Task: Create a rule when a start date between 1 and 7 working days from now is set on a card by me.
Action: Mouse pressed left at (433, 398)
Screenshot: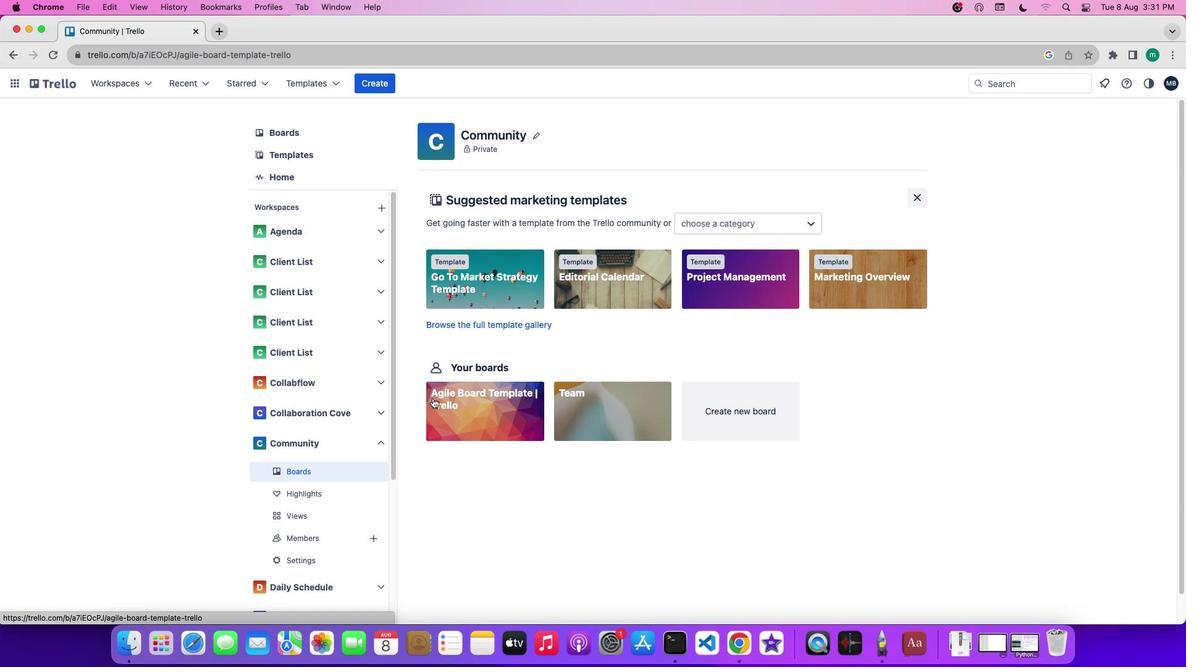
Action: Mouse moved to (1181, 265)
Screenshot: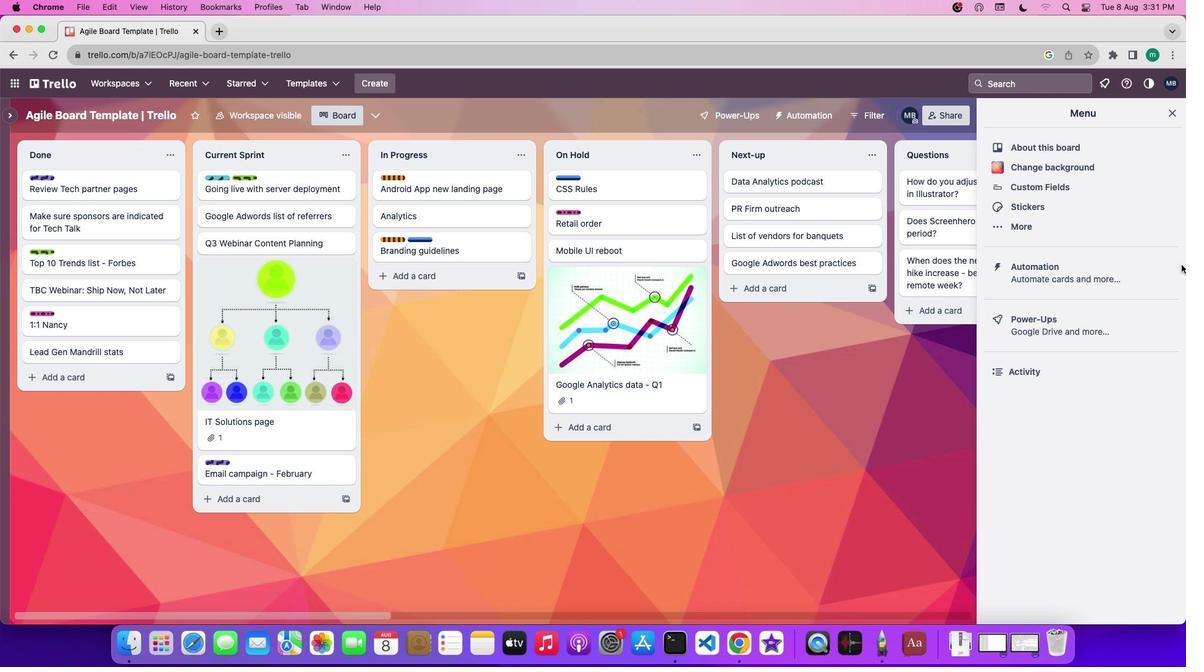 
Action: Mouse pressed left at (1181, 265)
Screenshot: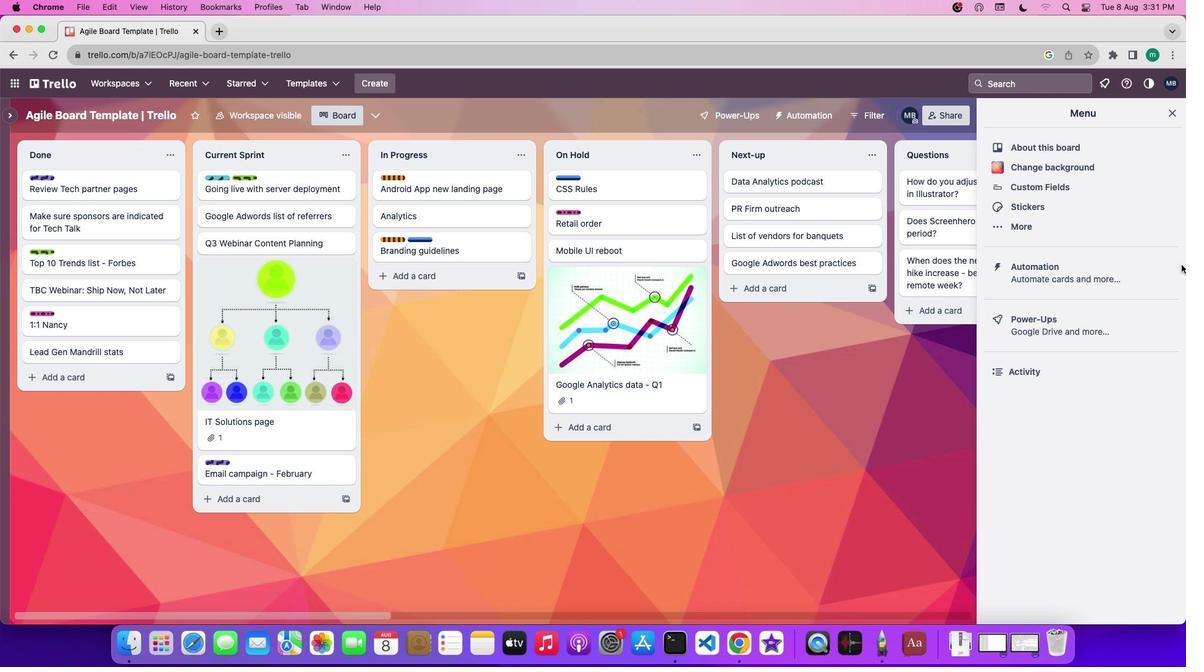 
Action: Mouse moved to (1142, 276)
Screenshot: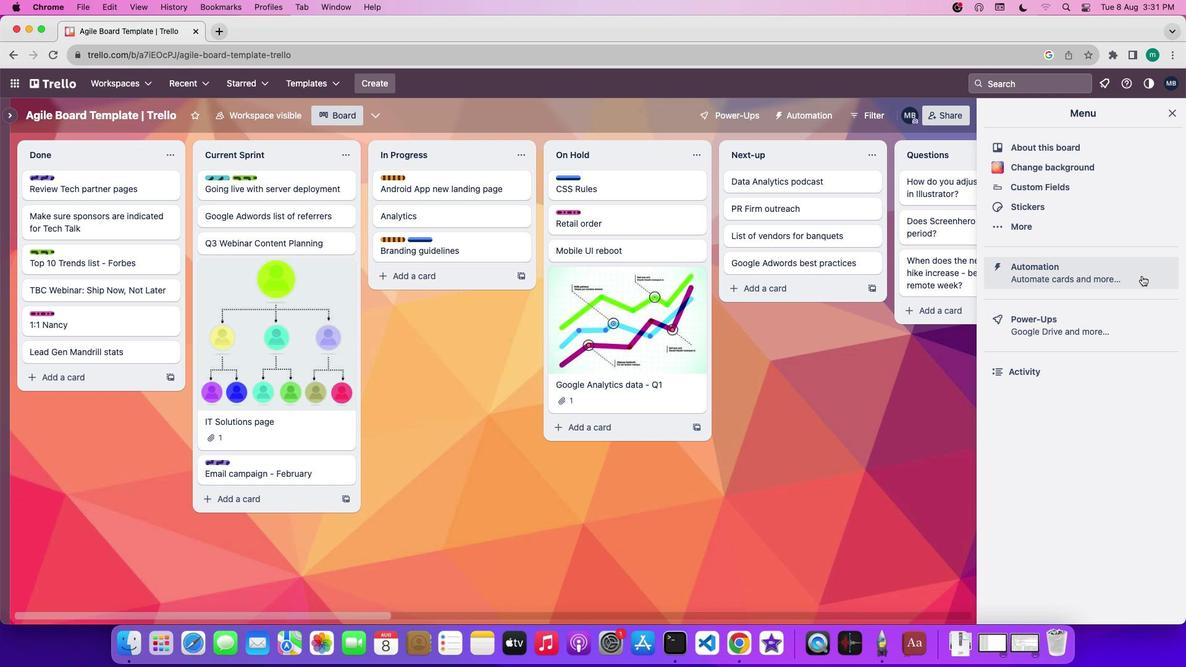
Action: Mouse pressed left at (1142, 276)
Screenshot: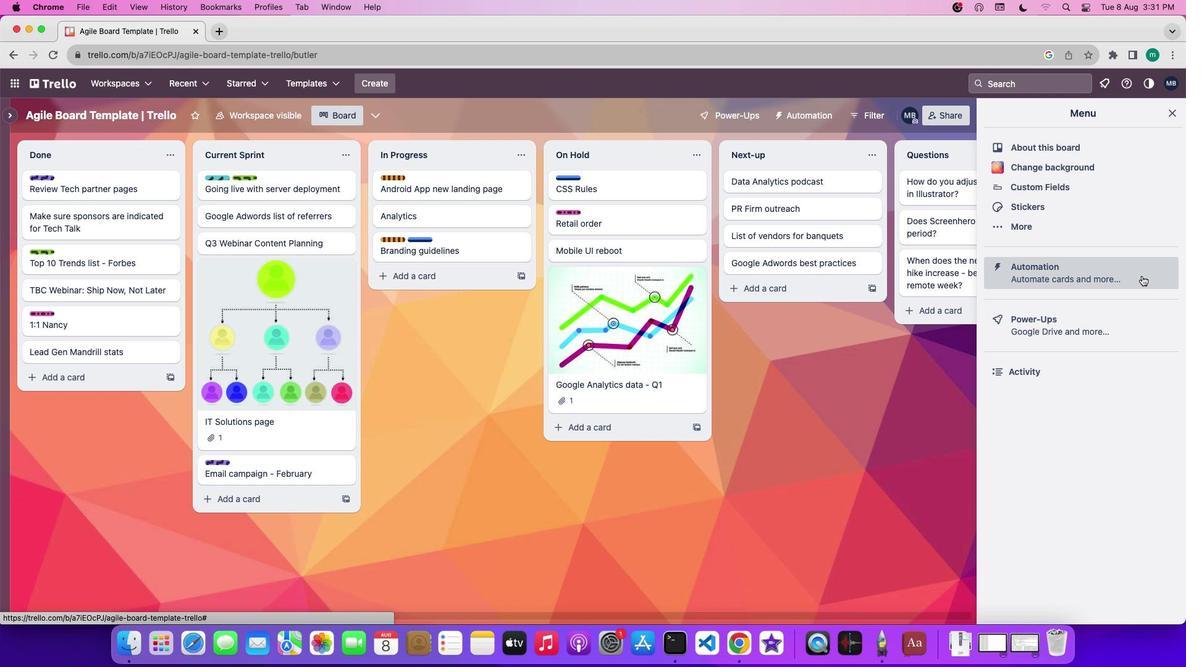
Action: Mouse moved to (85, 219)
Screenshot: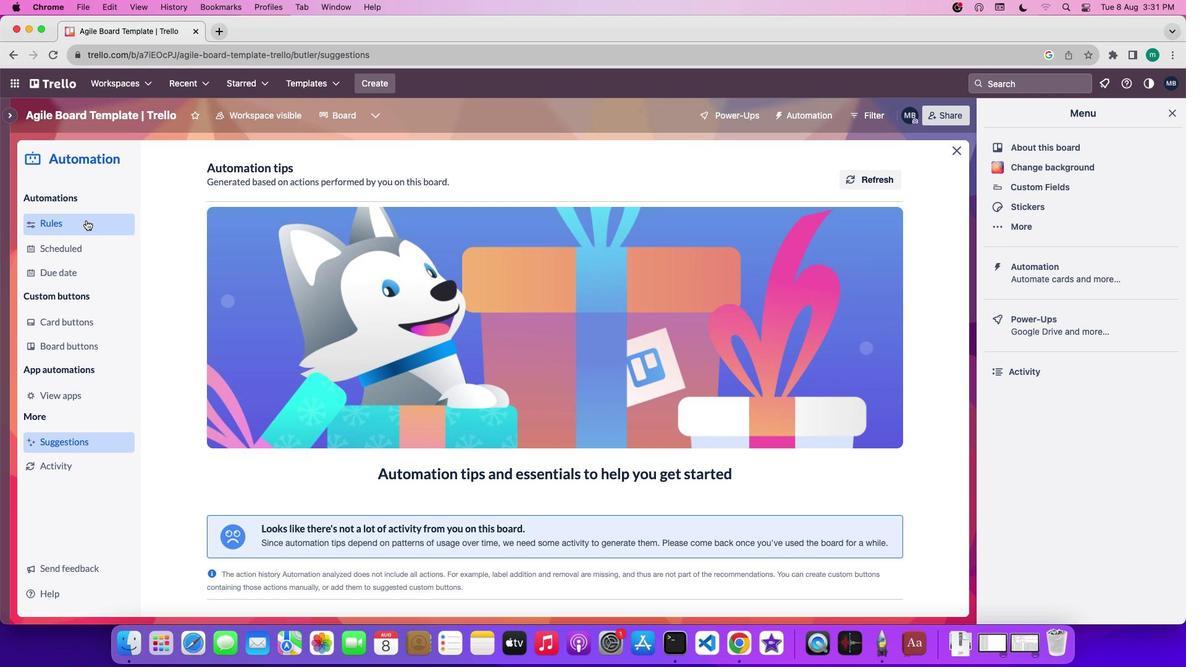 
Action: Mouse pressed left at (85, 219)
Screenshot: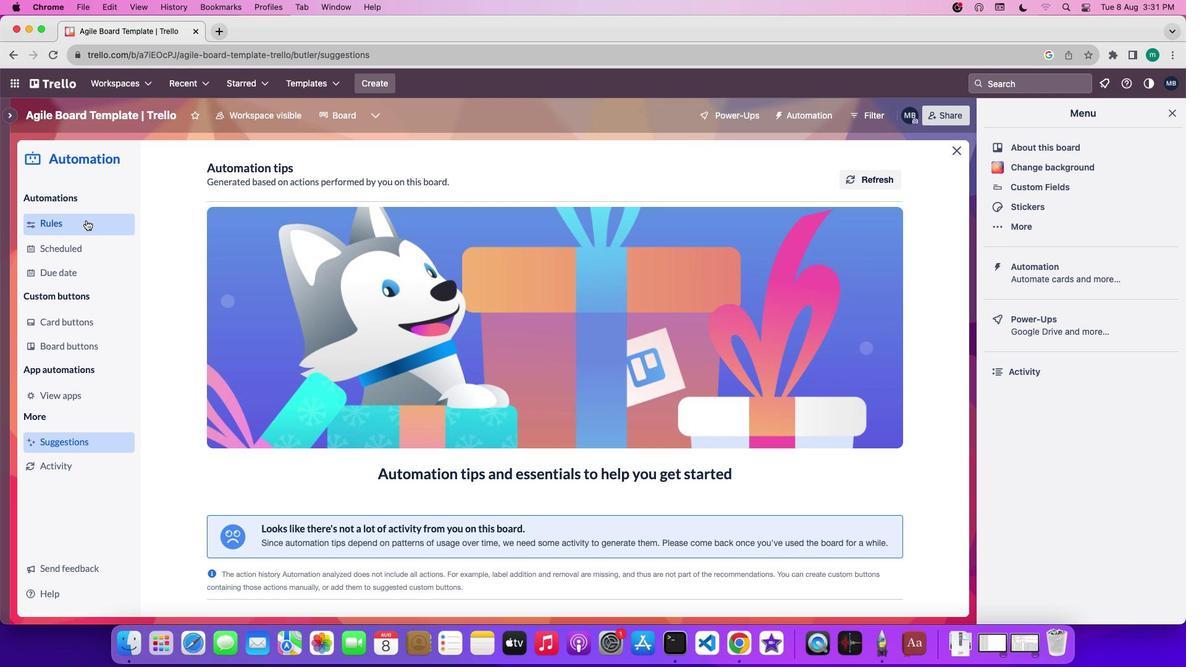 
Action: Mouse moved to (803, 168)
Screenshot: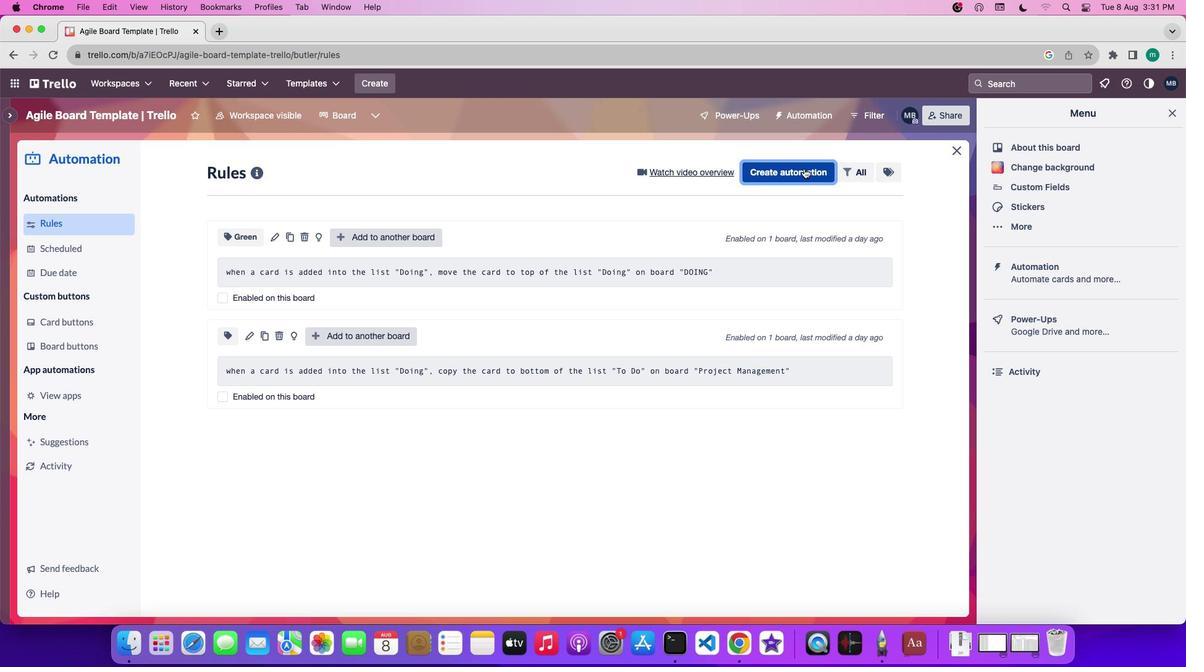 
Action: Mouse pressed left at (803, 168)
Screenshot: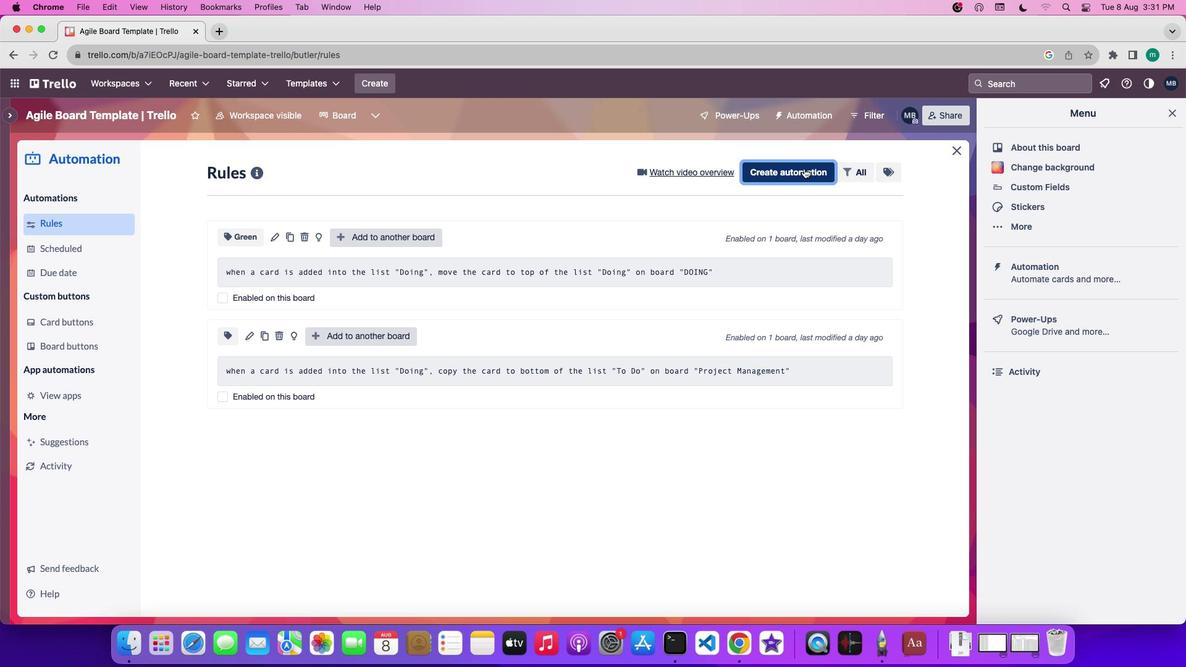 
Action: Mouse moved to (613, 362)
Screenshot: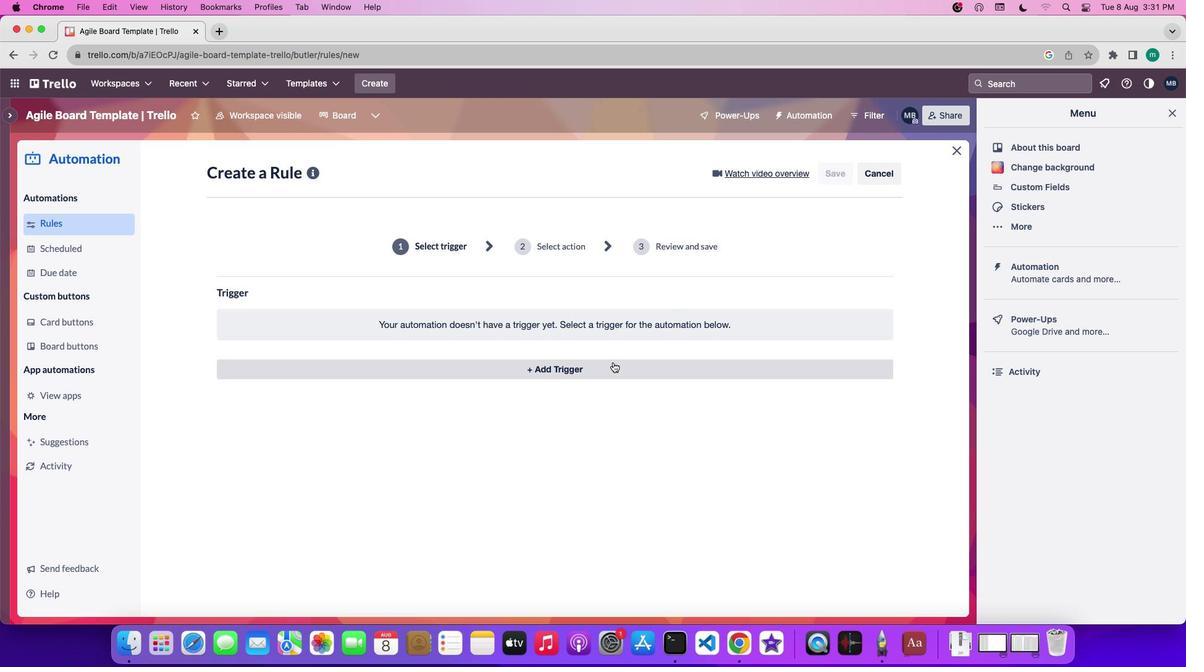 
Action: Mouse pressed left at (613, 362)
Screenshot: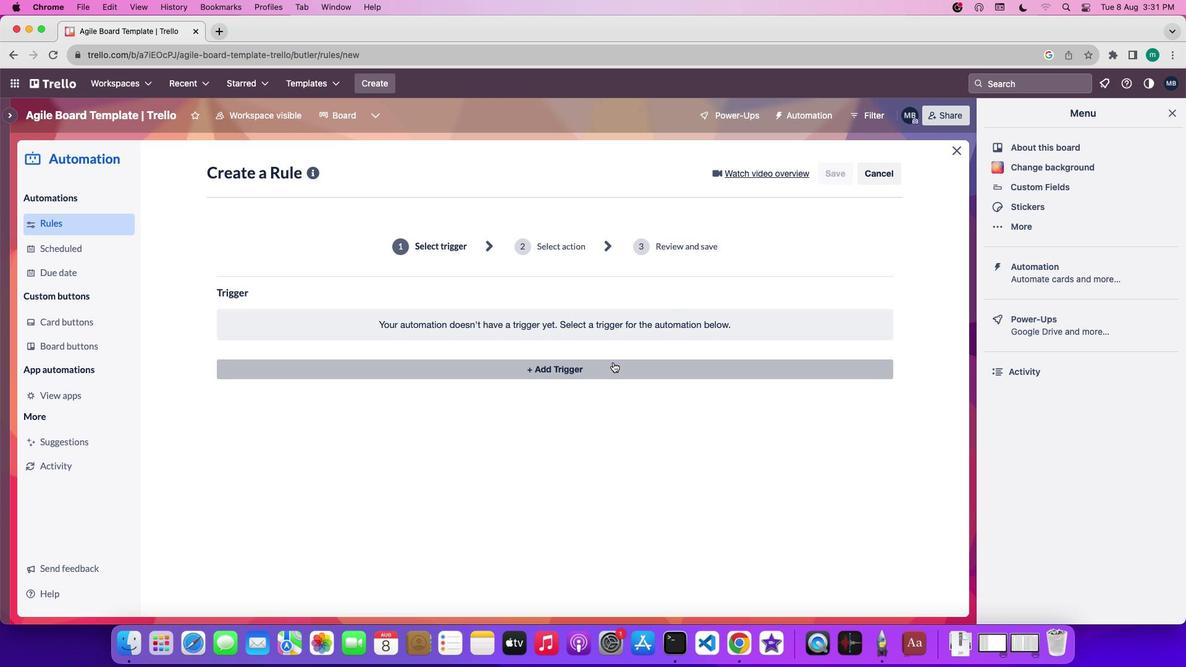 
Action: Mouse moved to (347, 418)
Screenshot: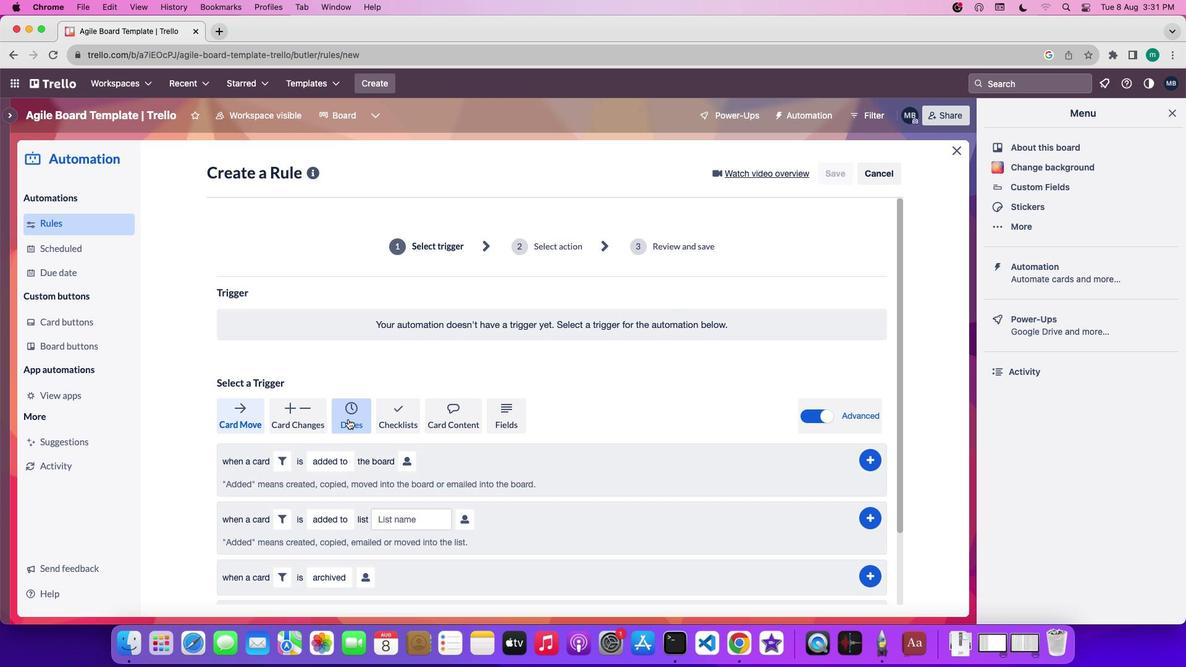 
Action: Mouse pressed left at (347, 418)
Screenshot: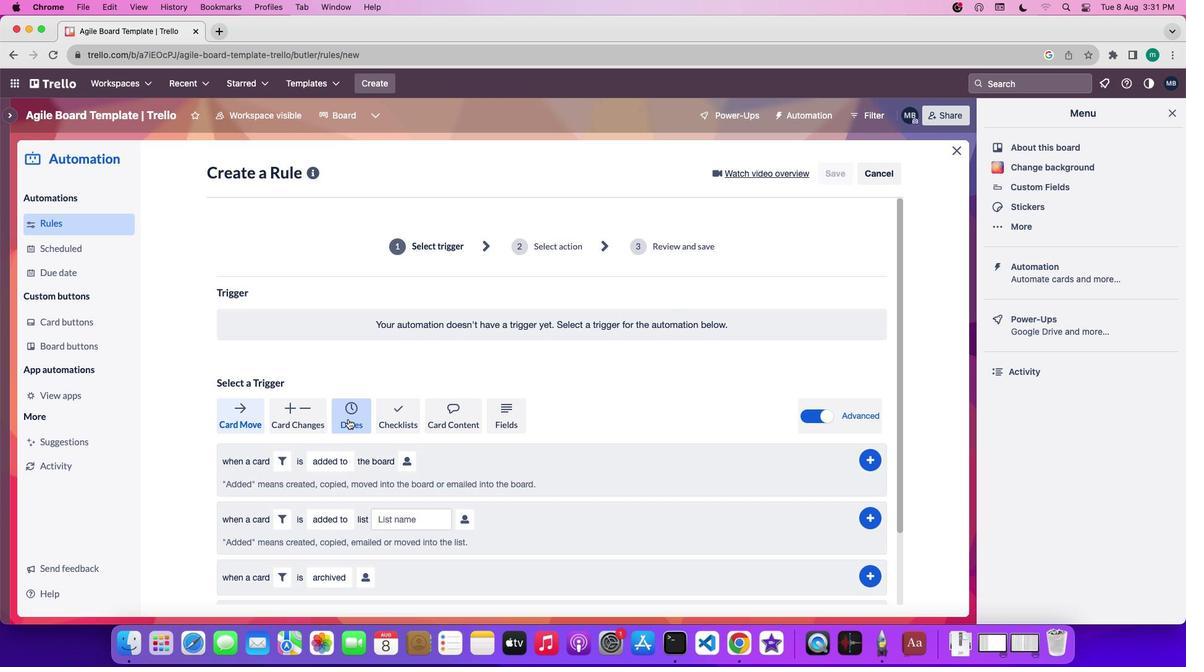 
Action: Mouse moved to (348, 419)
Screenshot: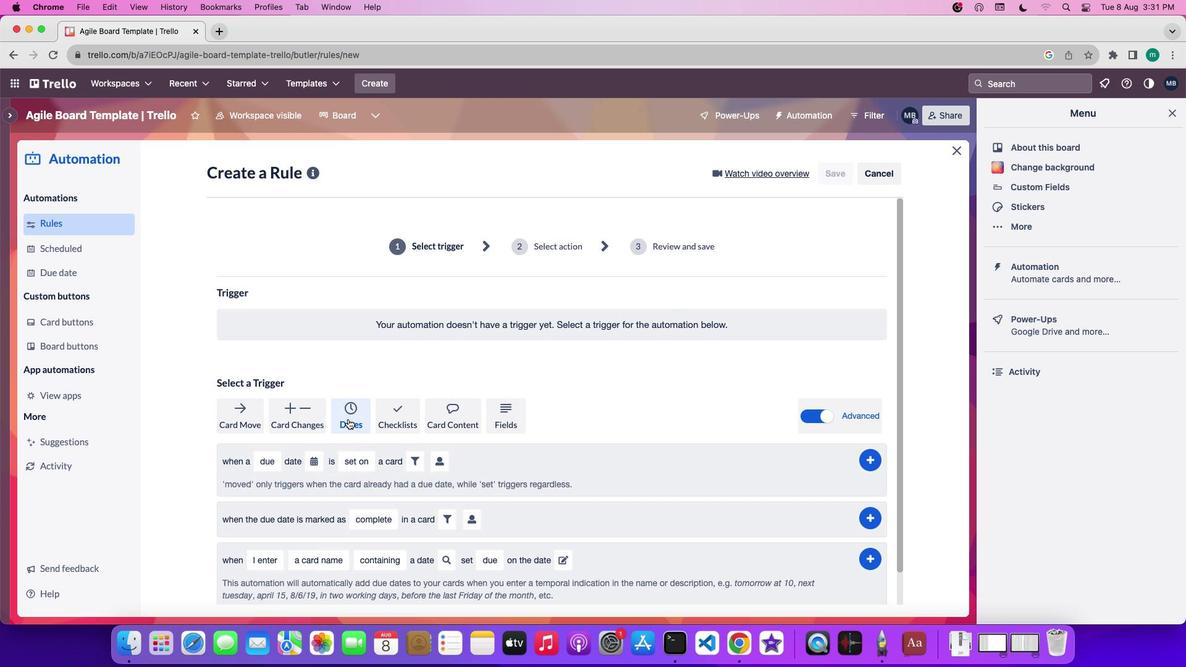 
Action: Mouse scrolled (348, 419) with delta (0, 0)
Screenshot: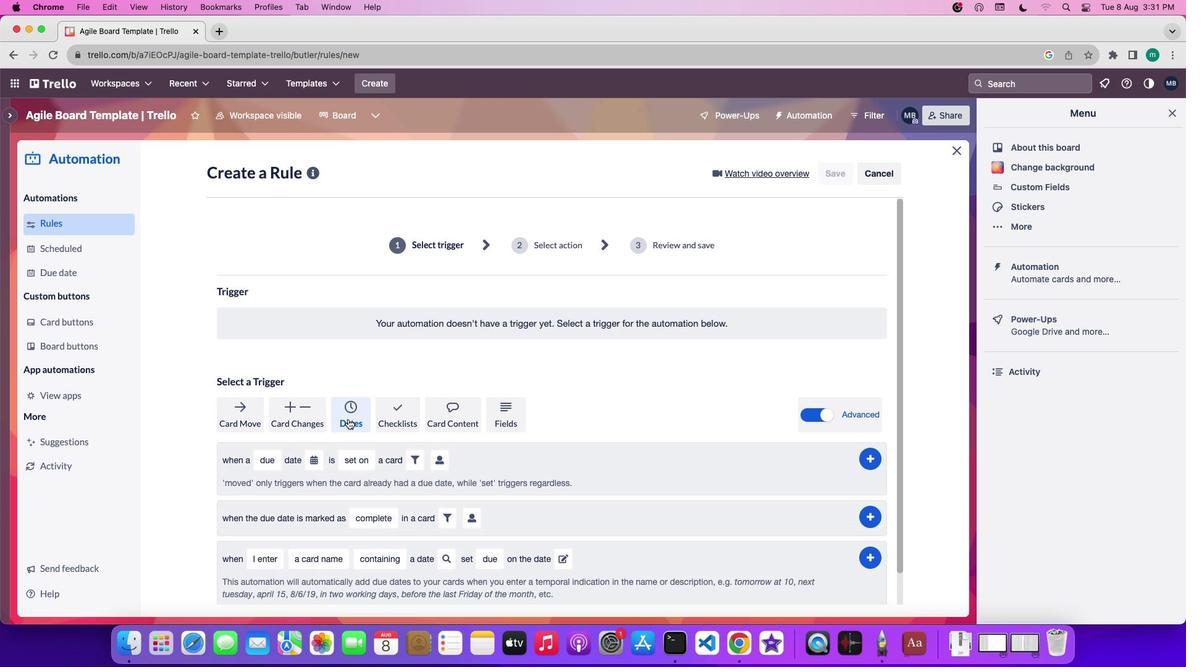 
Action: Mouse scrolled (348, 419) with delta (0, 0)
Screenshot: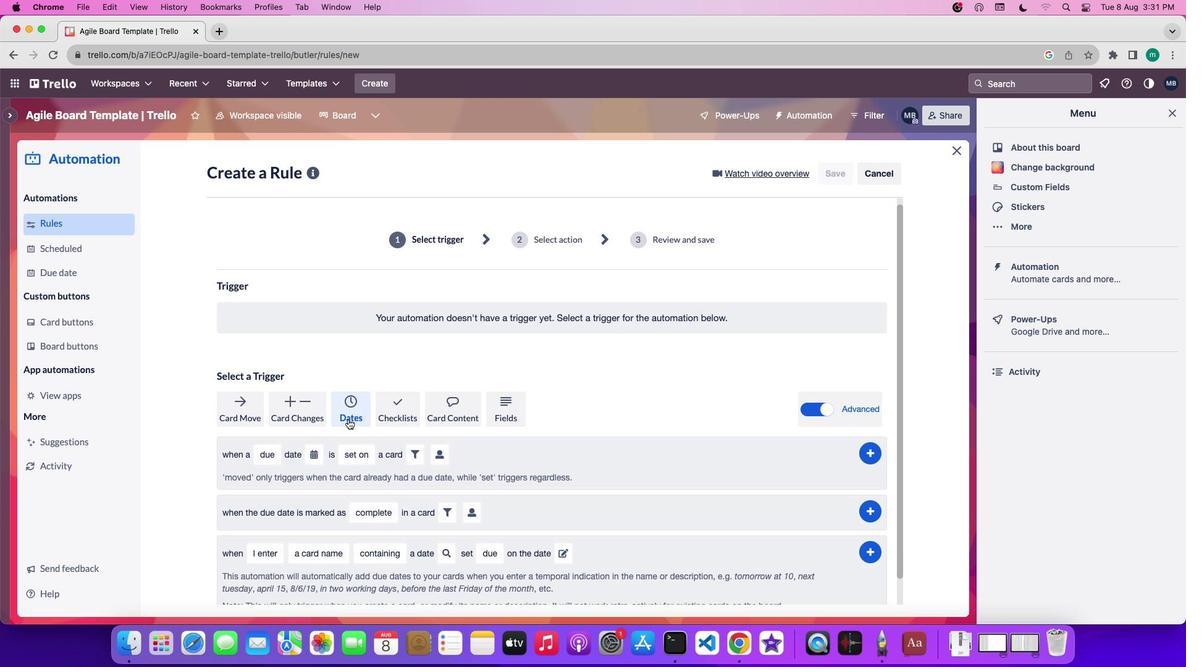 
Action: Mouse scrolled (348, 419) with delta (0, 0)
Screenshot: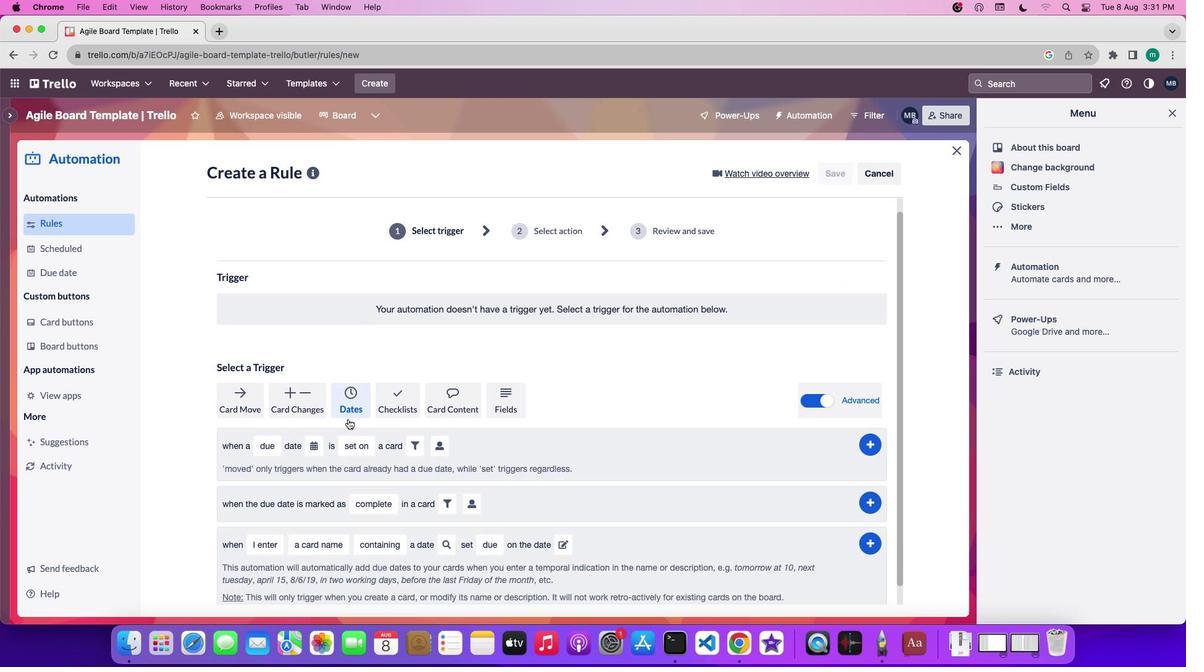 
Action: Mouse scrolled (348, 419) with delta (0, -1)
Screenshot: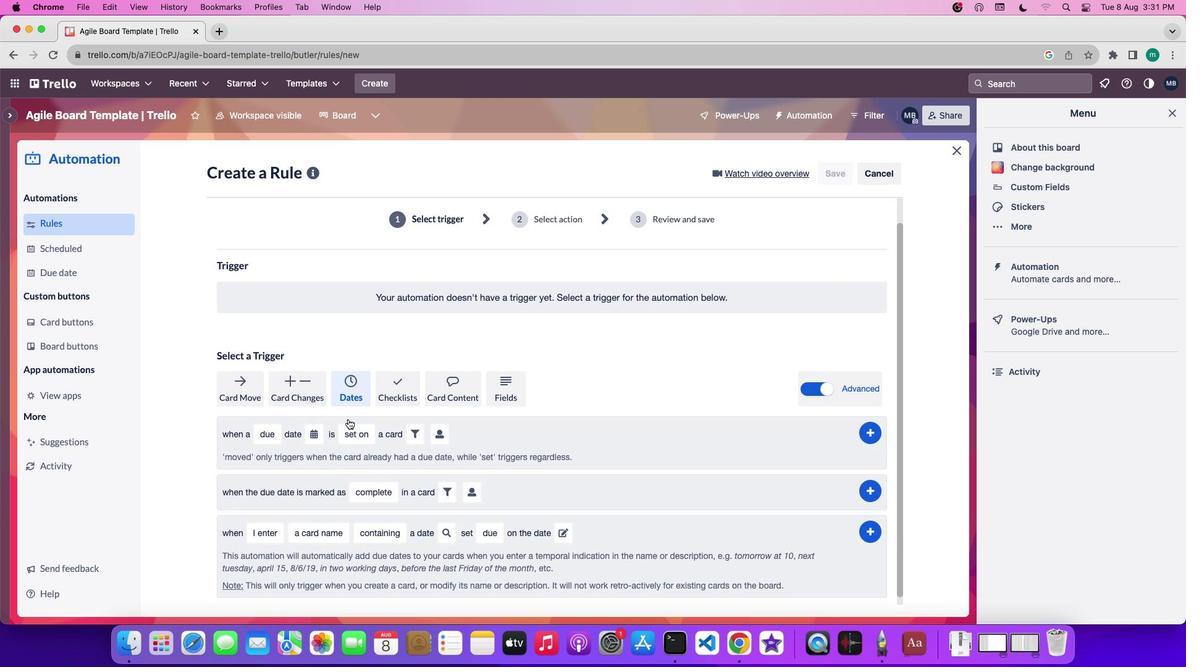 
Action: Mouse scrolled (348, 419) with delta (0, -1)
Screenshot: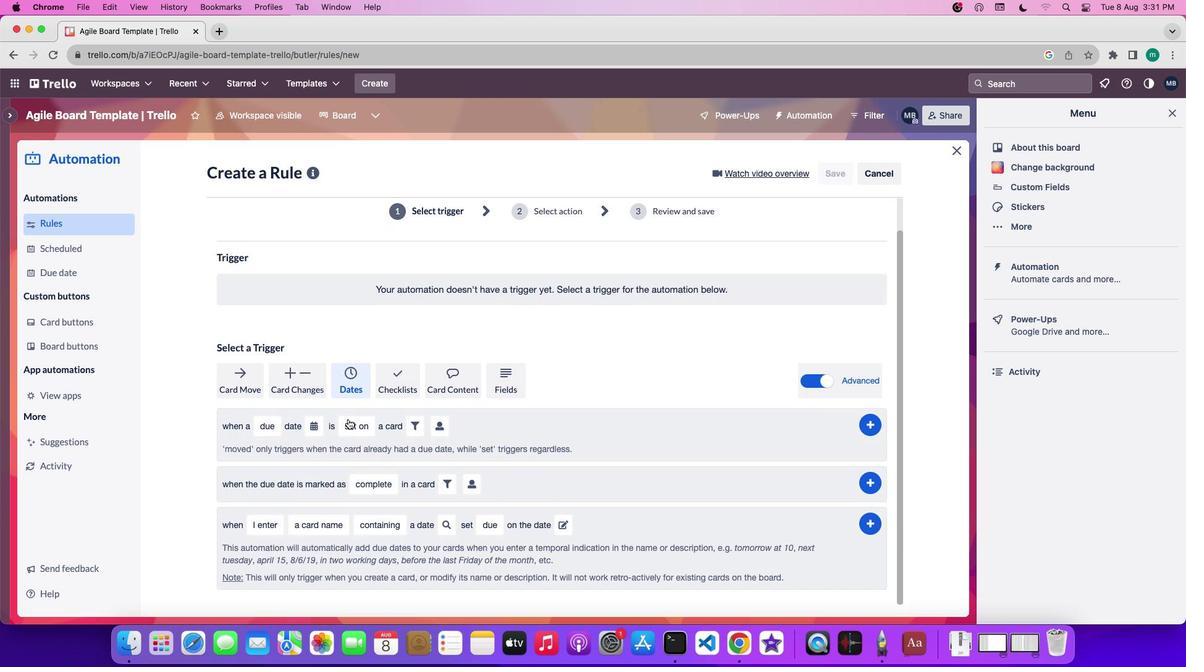 
Action: Mouse moved to (274, 475)
Screenshot: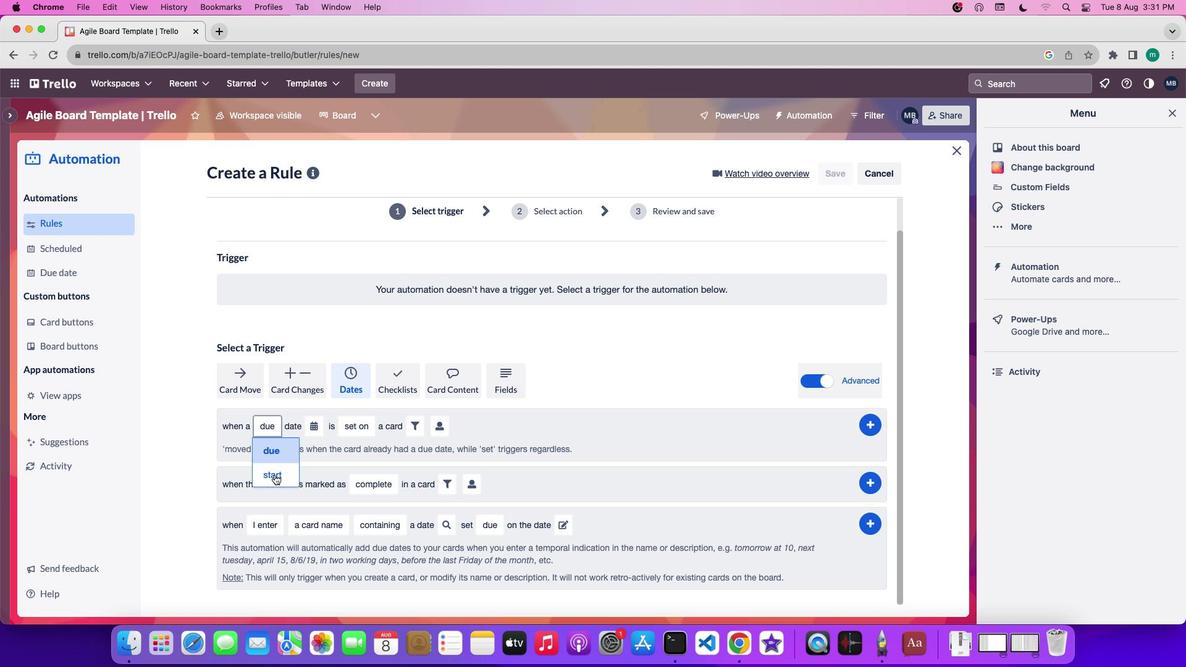 
Action: Mouse pressed left at (274, 475)
Screenshot: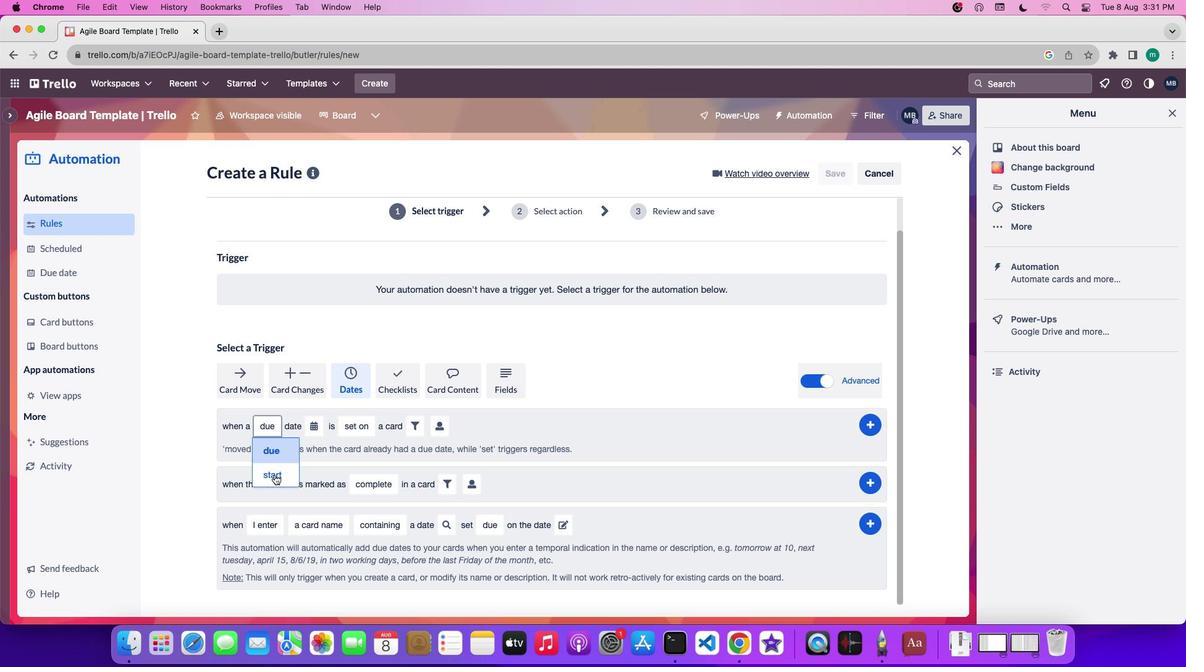 
Action: Mouse moved to (321, 428)
Screenshot: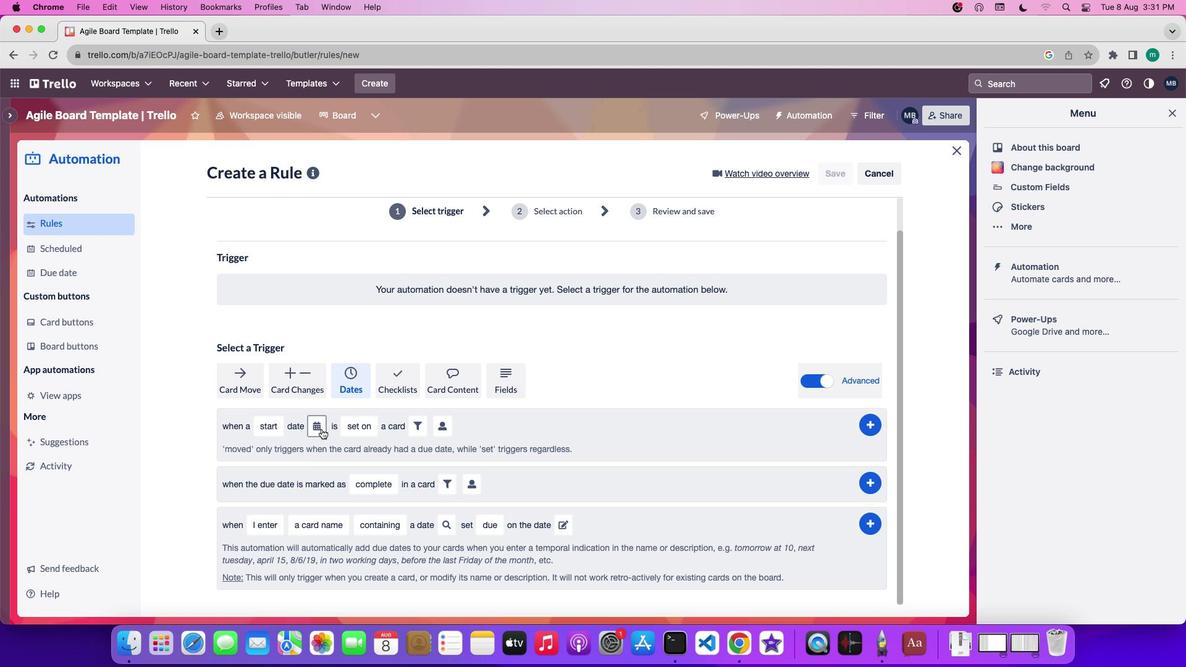 
Action: Mouse pressed left at (321, 428)
Screenshot: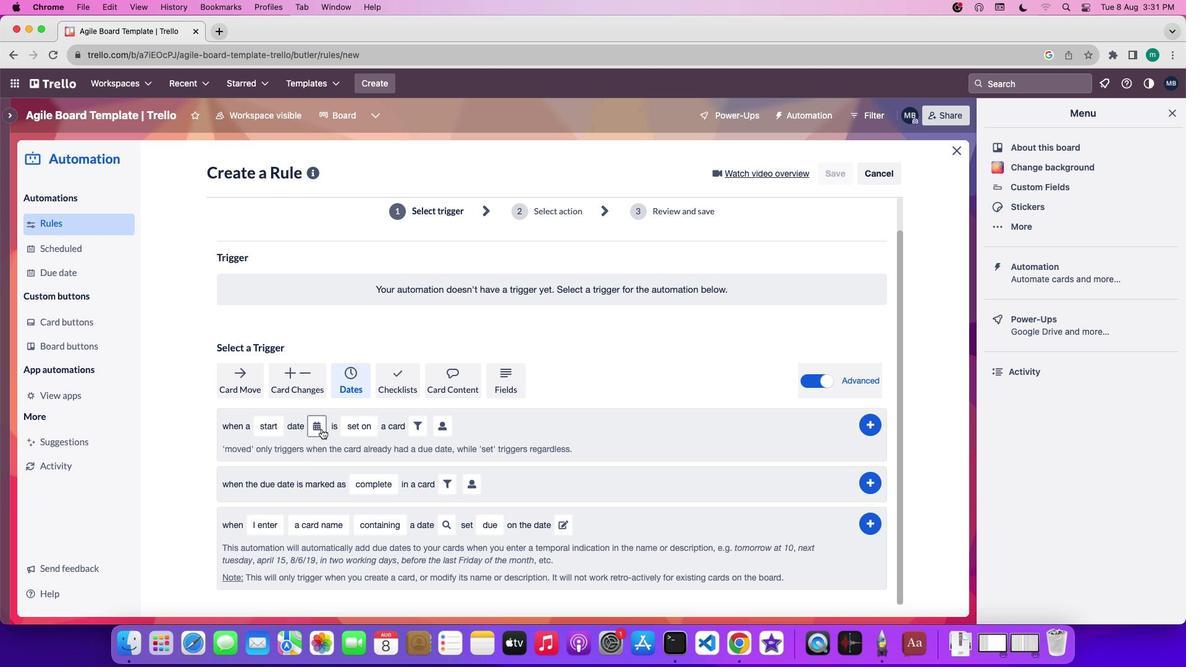 
Action: Mouse moved to (344, 597)
Screenshot: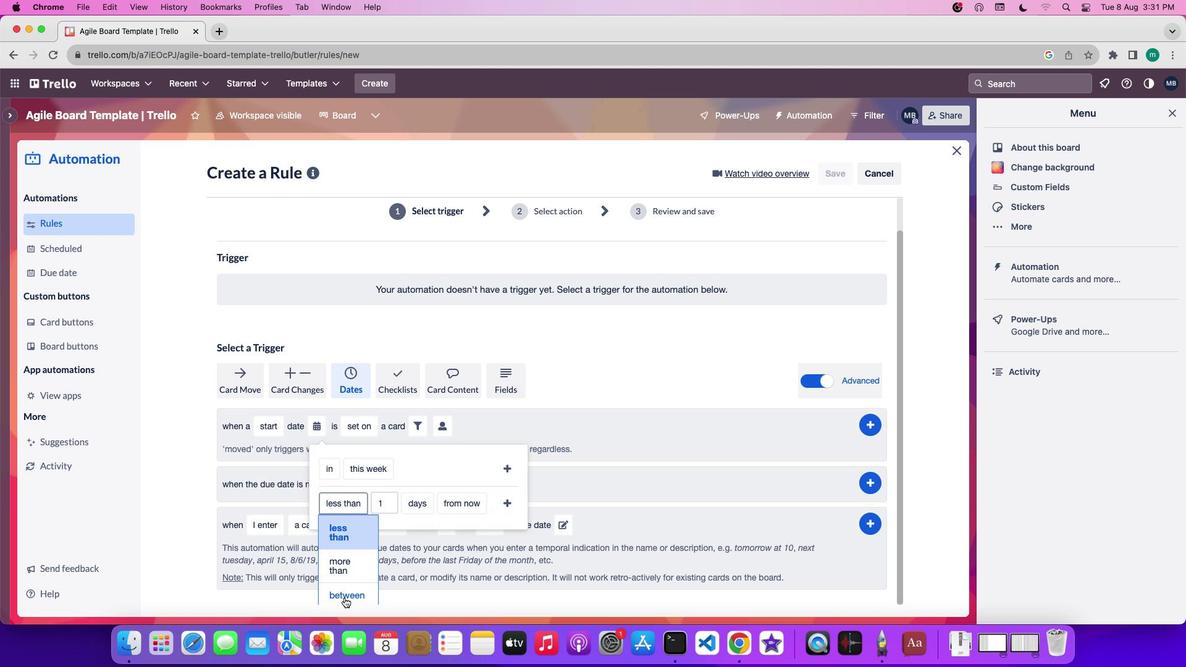 
Action: Mouse pressed left at (344, 597)
Screenshot: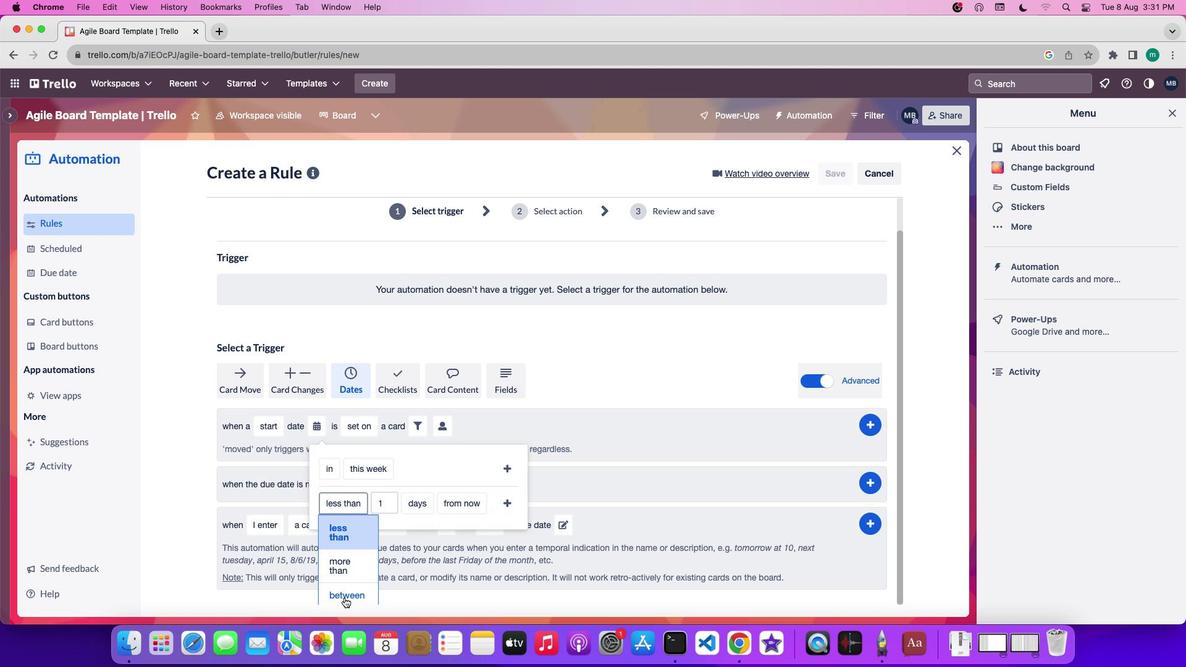 
Action: Mouse moved to (467, 505)
Screenshot: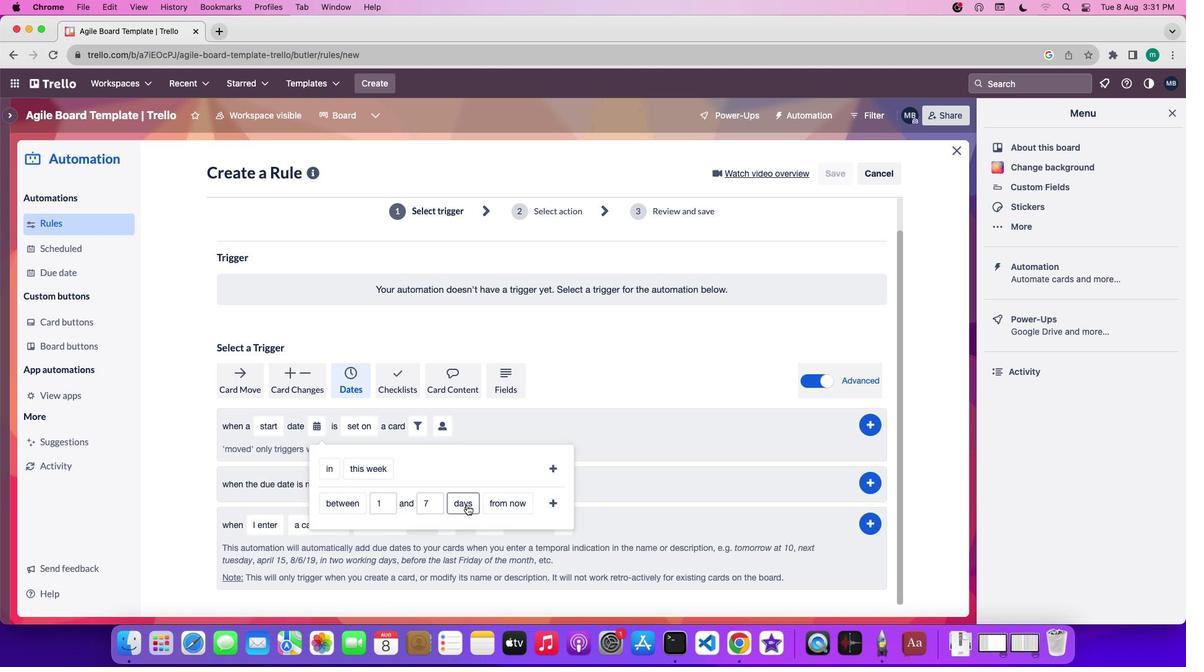 
Action: Mouse pressed left at (467, 505)
Screenshot: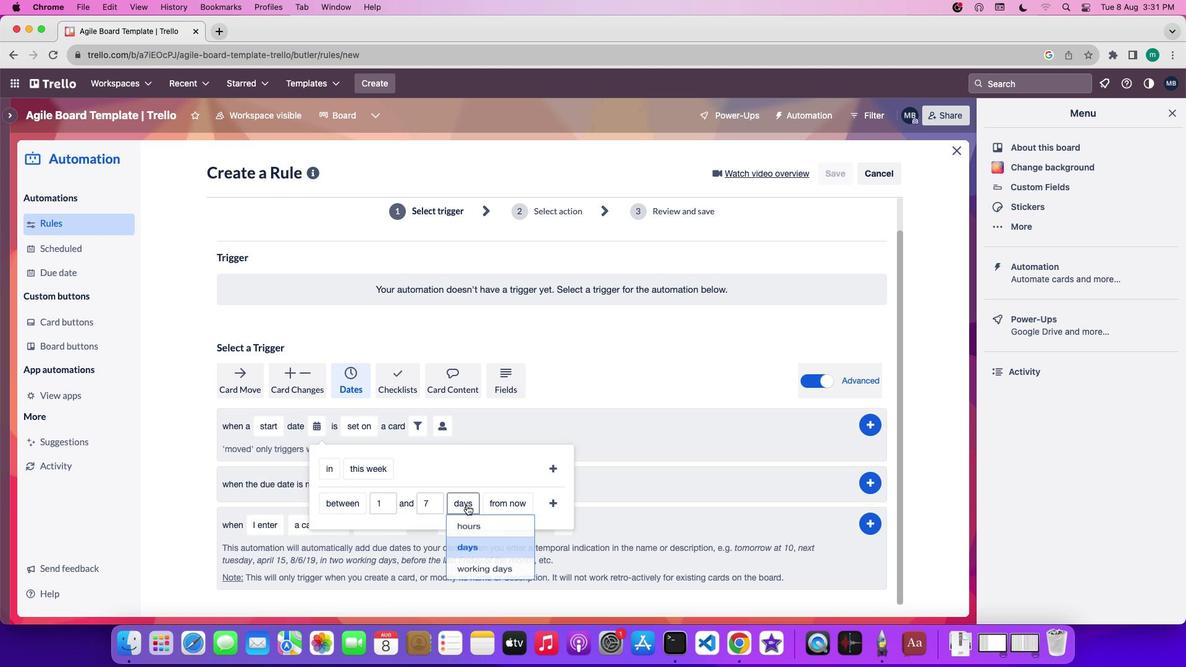 
Action: Mouse moved to (474, 574)
Screenshot: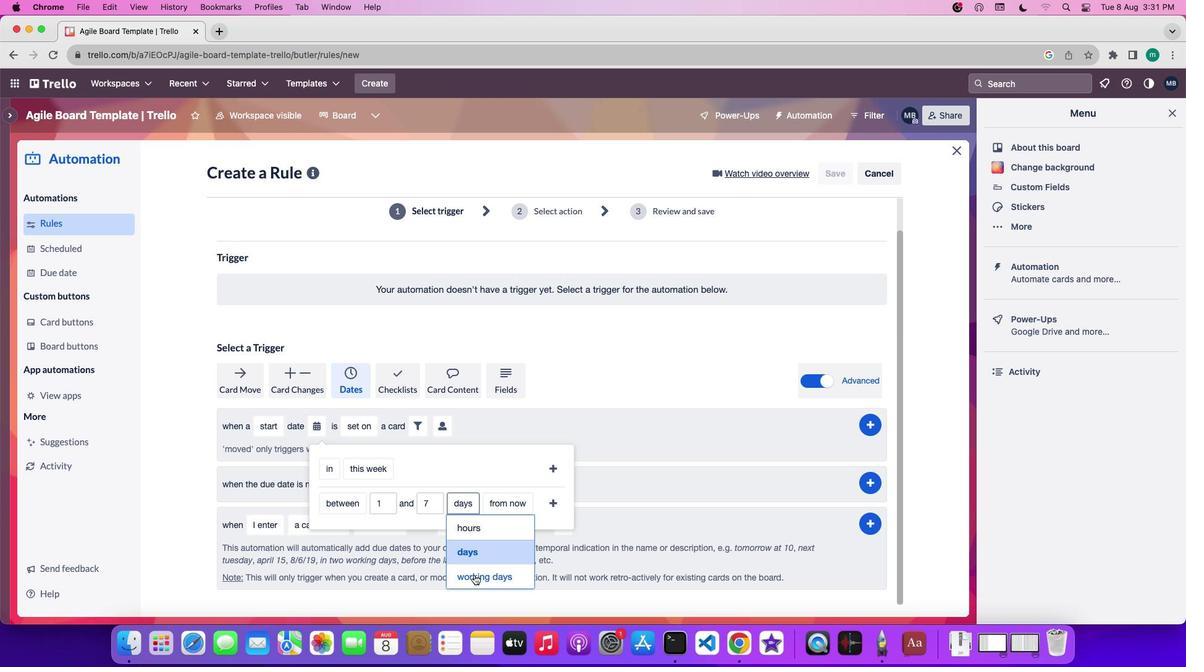 
Action: Mouse pressed left at (474, 574)
Screenshot: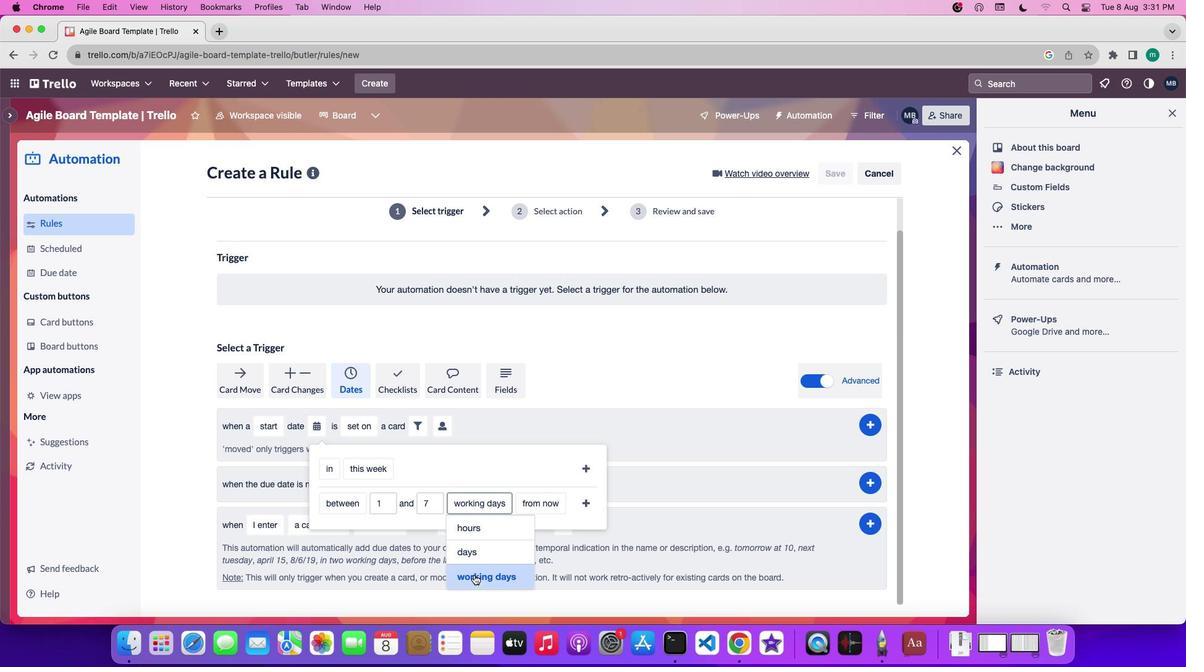 
Action: Mouse moved to (544, 508)
Screenshot: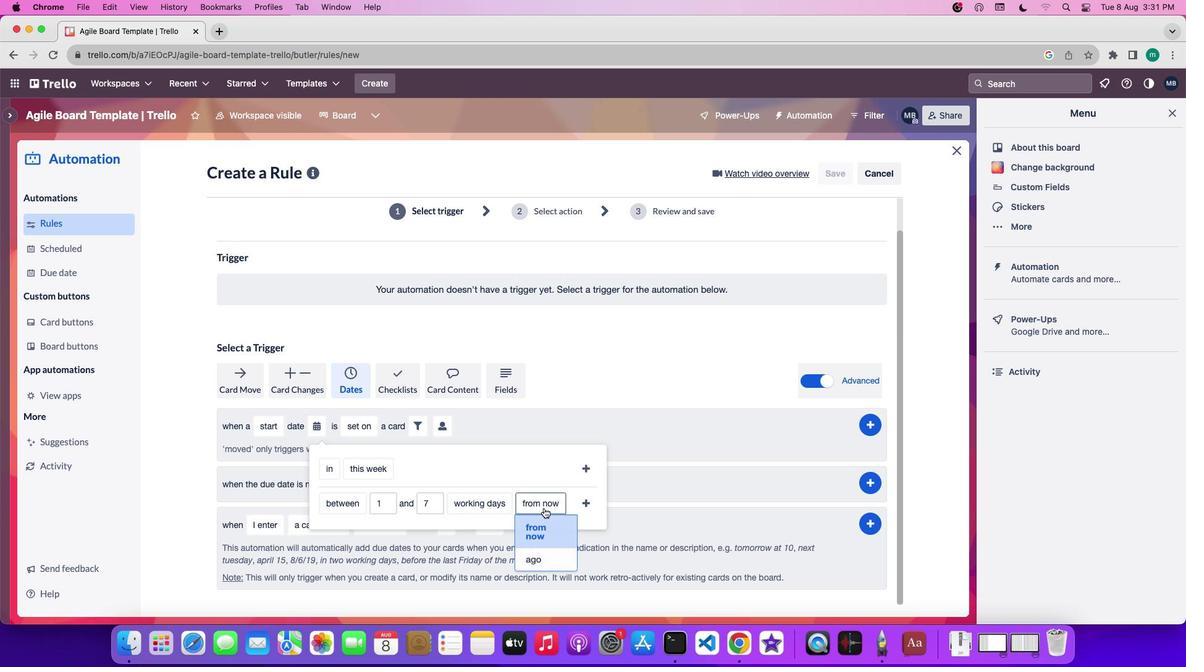 
Action: Mouse pressed left at (544, 508)
Screenshot: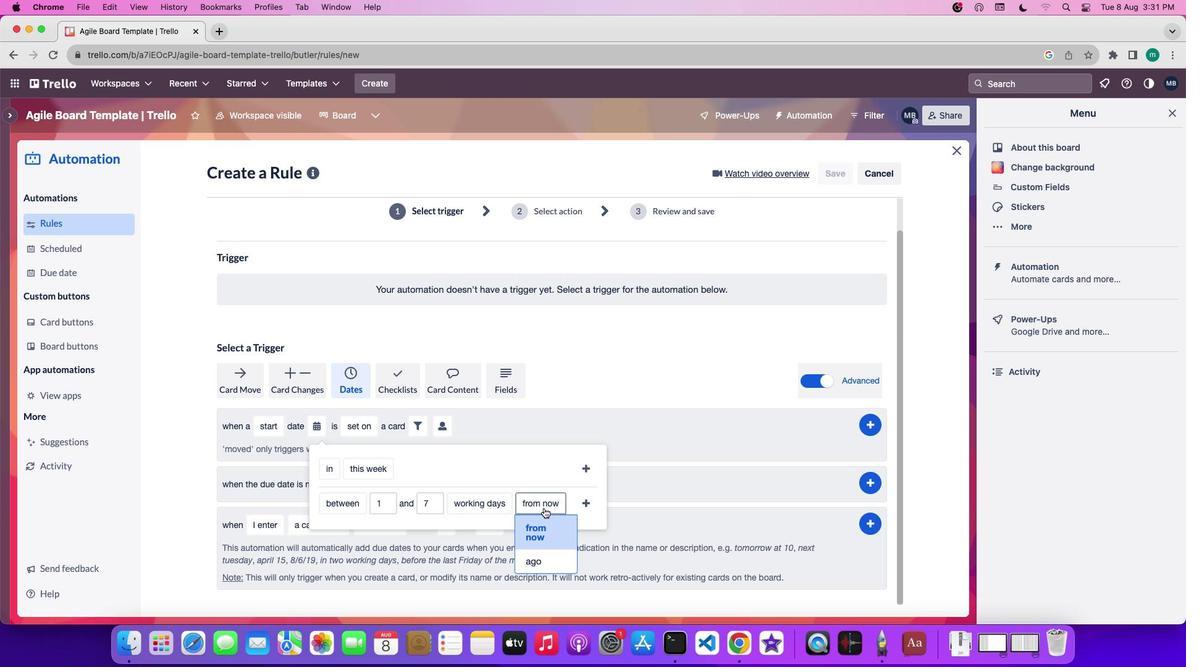 
Action: Mouse moved to (541, 527)
Screenshot: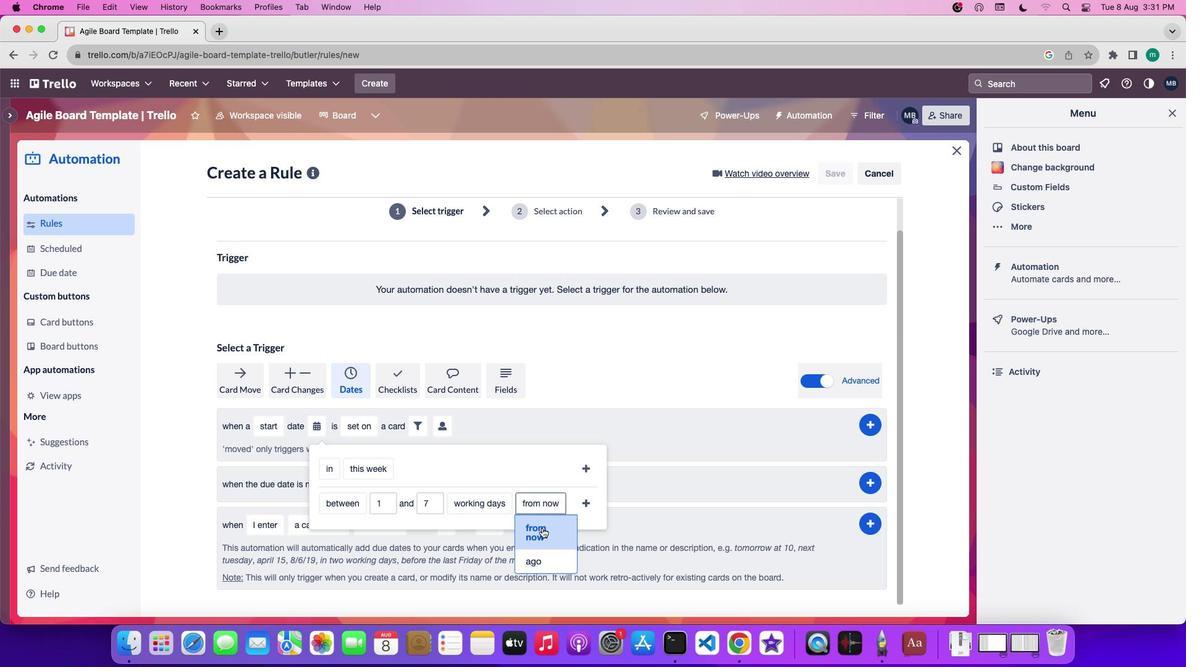 
Action: Mouse pressed left at (541, 527)
Screenshot: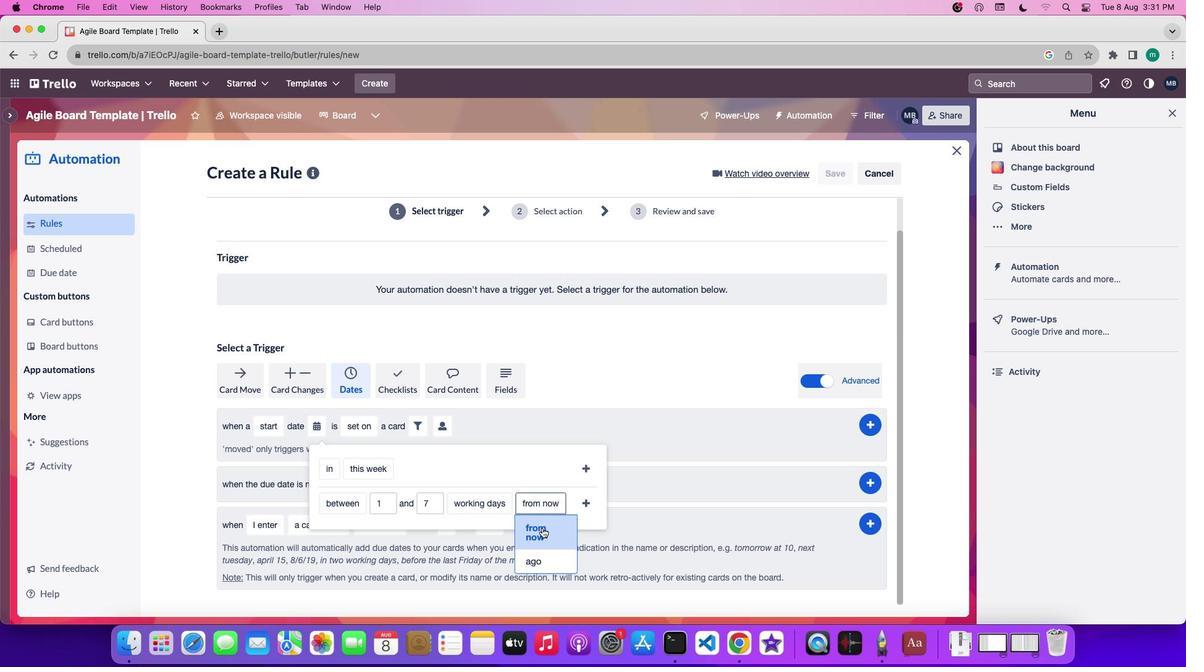 
Action: Mouse moved to (585, 502)
Screenshot: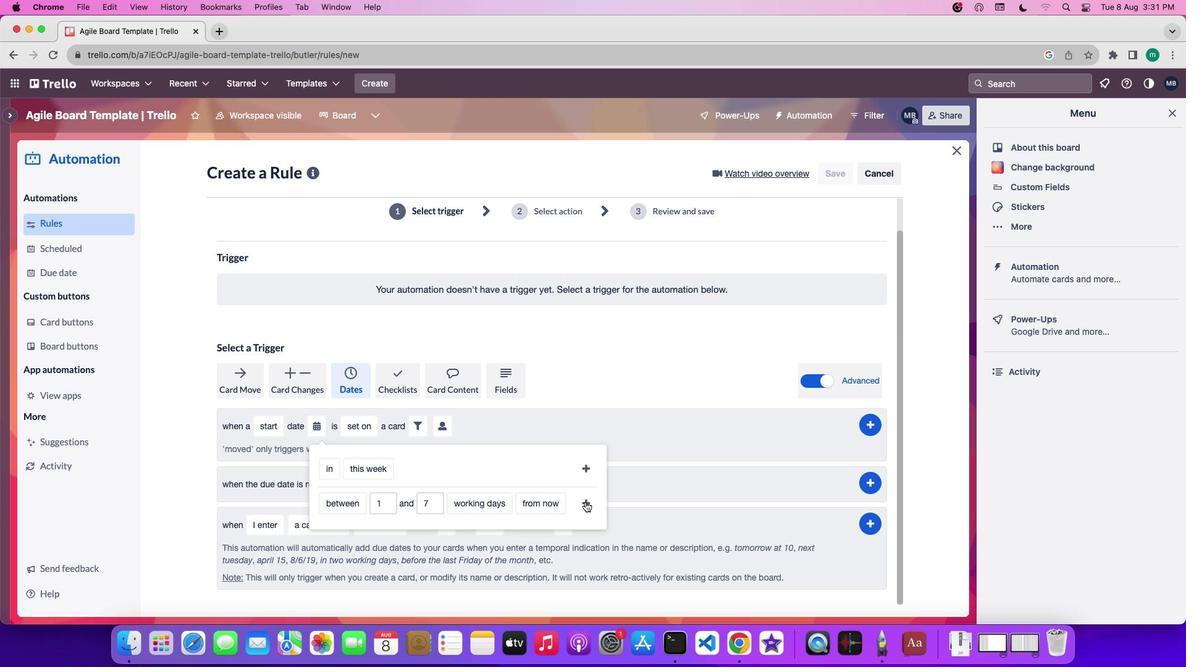 
Action: Mouse pressed left at (585, 502)
Screenshot: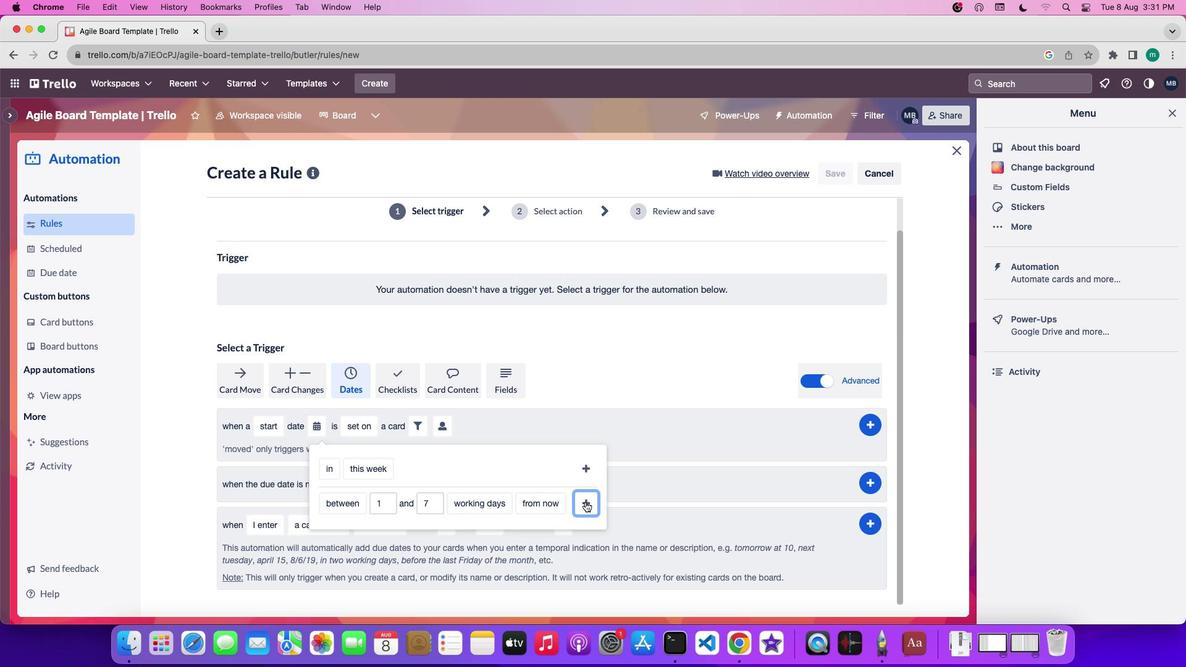 
Action: Mouse moved to (527, 452)
Screenshot: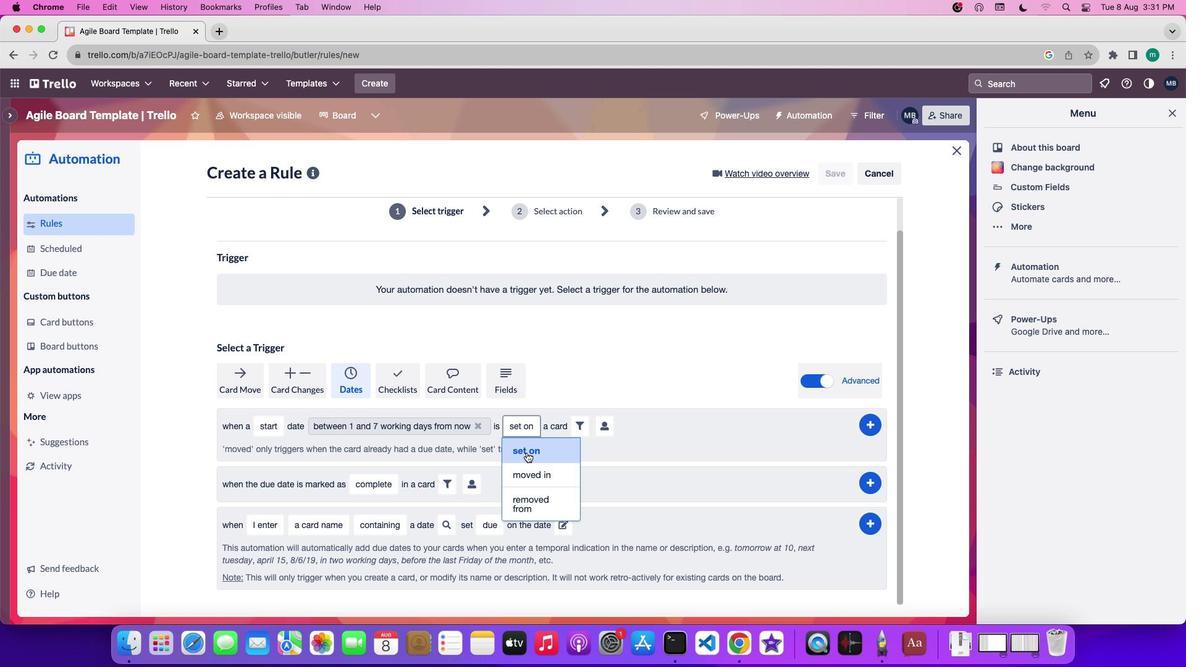 
Action: Mouse pressed left at (527, 452)
Screenshot: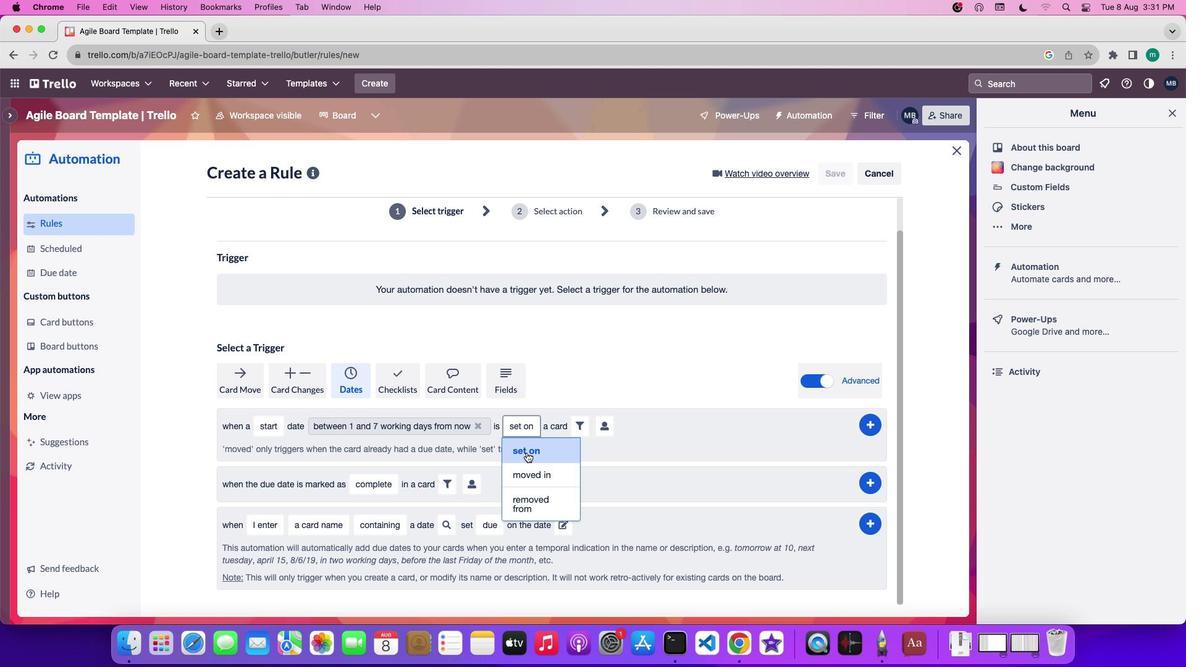 
Action: Mouse moved to (606, 427)
Screenshot: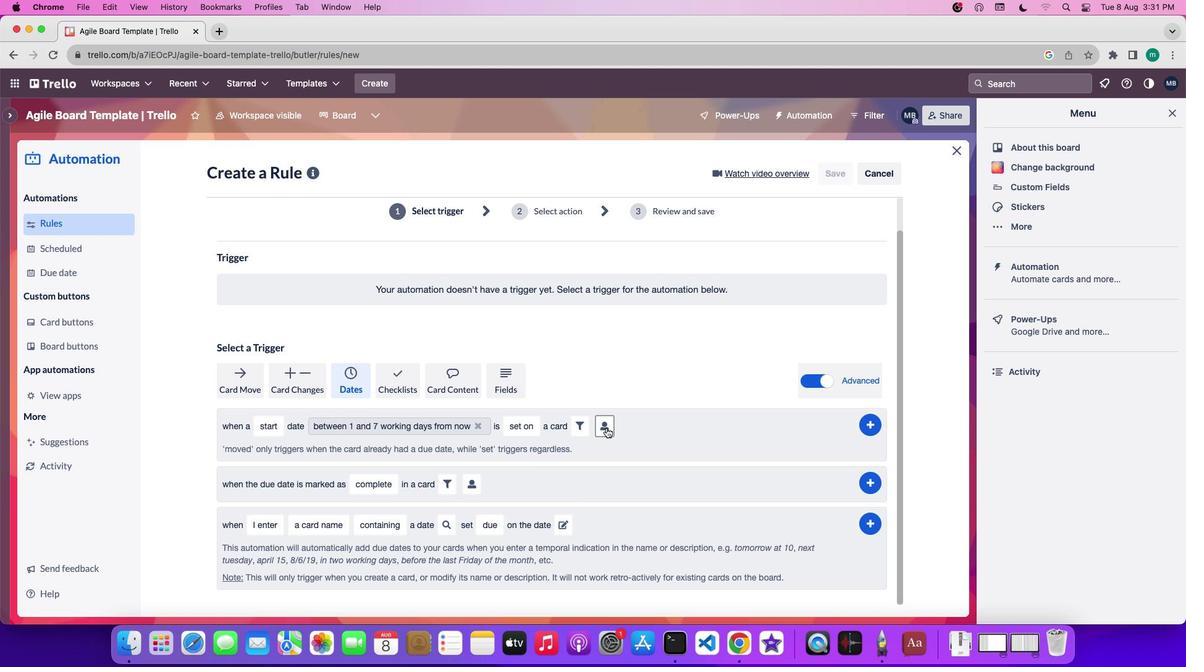 
Action: Mouse pressed left at (606, 427)
Screenshot: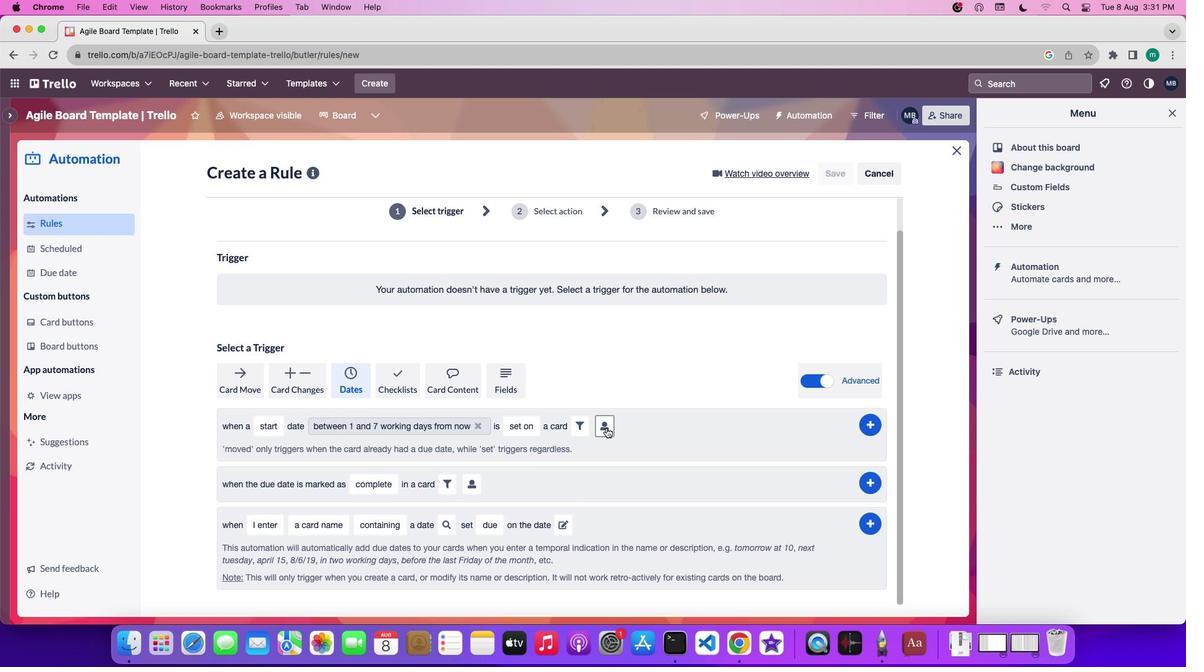 
Action: Mouse moved to (814, 501)
Screenshot: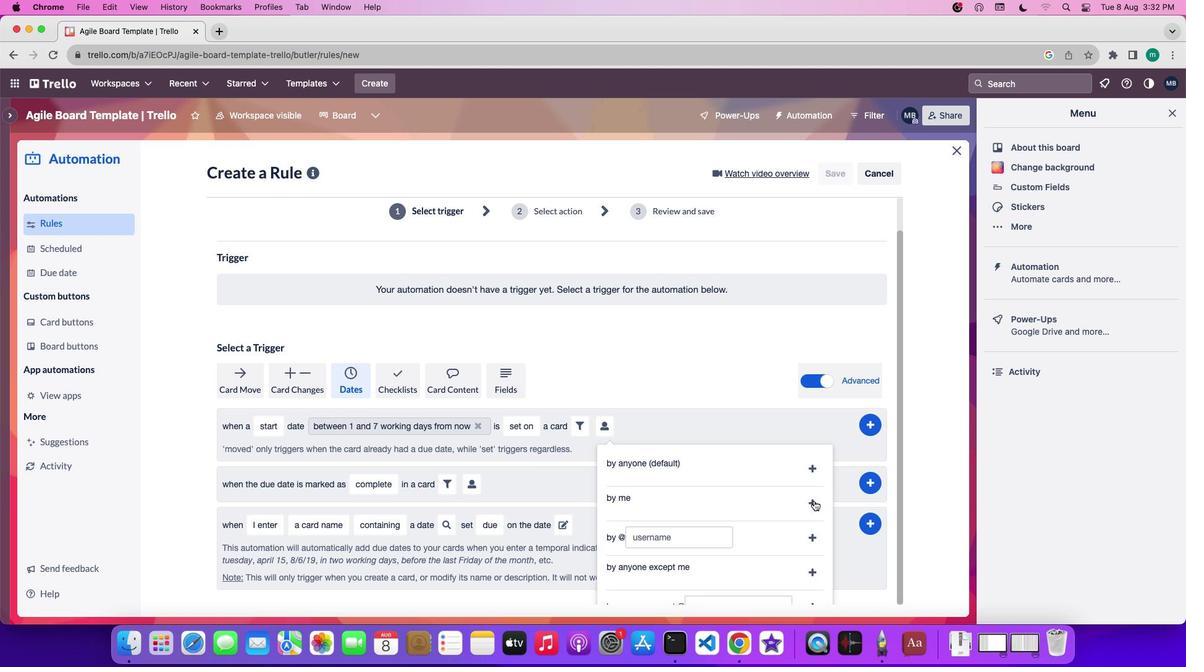 
Action: Mouse pressed left at (814, 501)
Screenshot: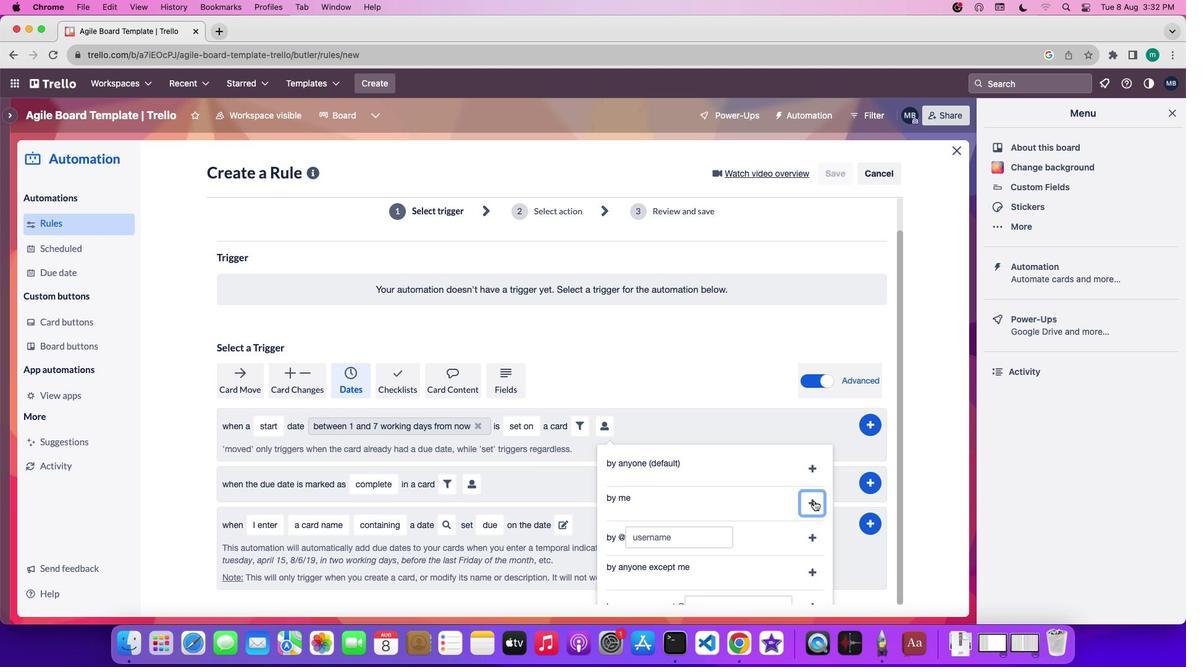 
Action: Mouse moved to (874, 420)
Screenshot: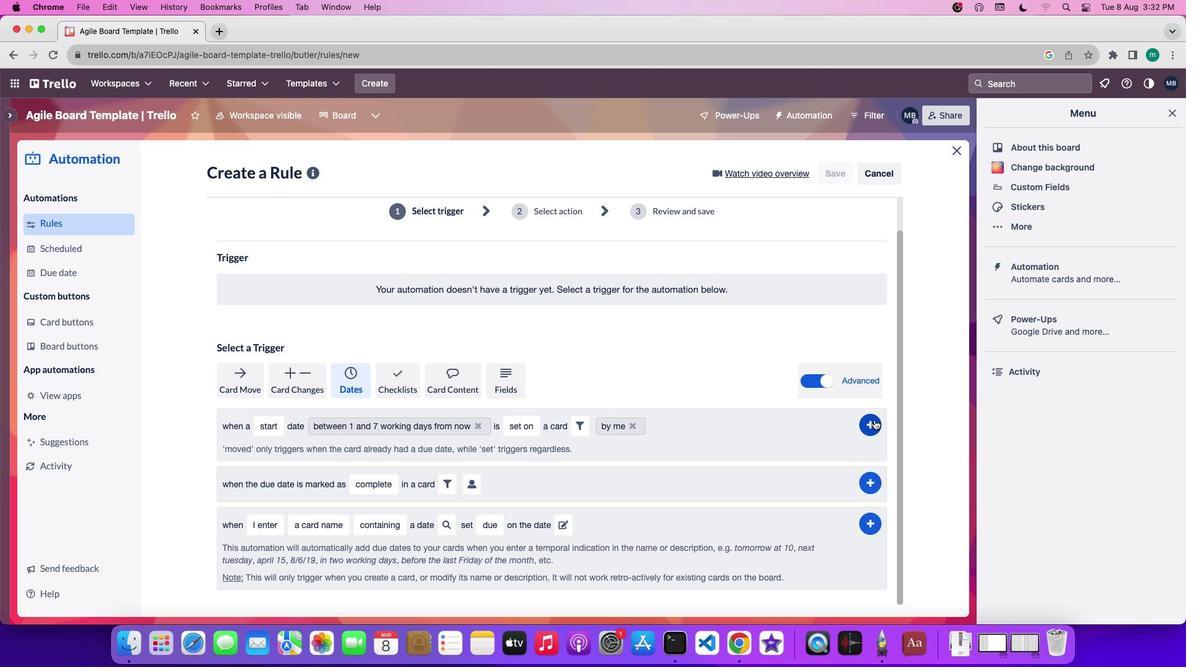 
Action: Mouse pressed left at (874, 420)
Screenshot: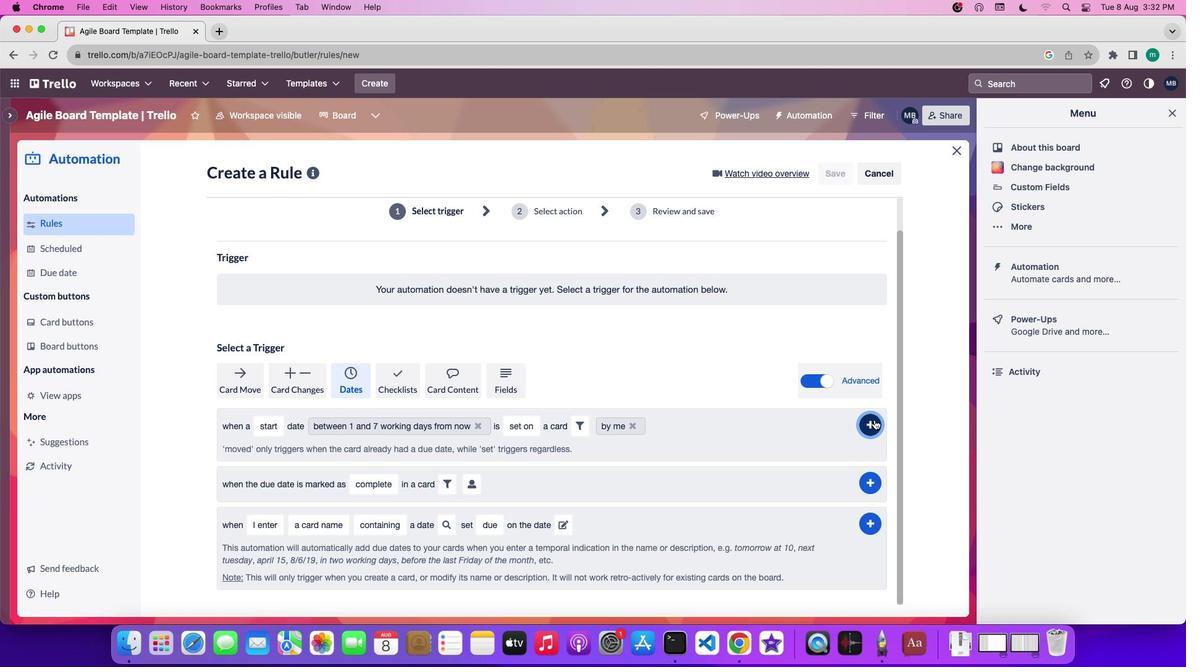 
